 Task: Add the task  Add support for video conferencing to the web application to the section Breakaway in the project TrackForge and add a Due Date to the respective task as 2024/04/12.
Action: Mouse moved to (417, 204)
Screenshot: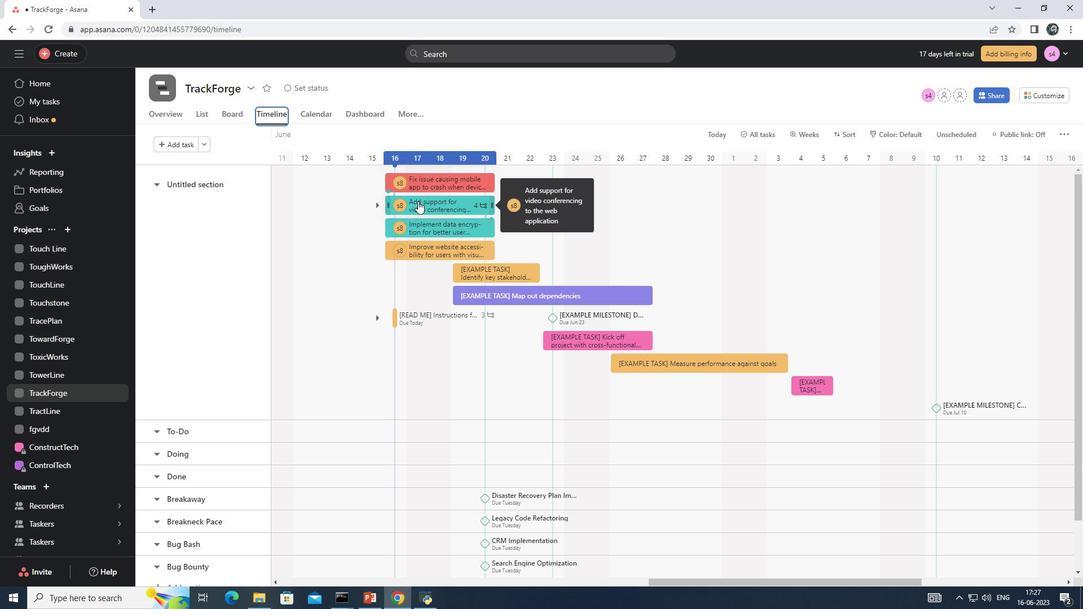 
Action: Mouse pressed left at (417, 204)
Screenshot: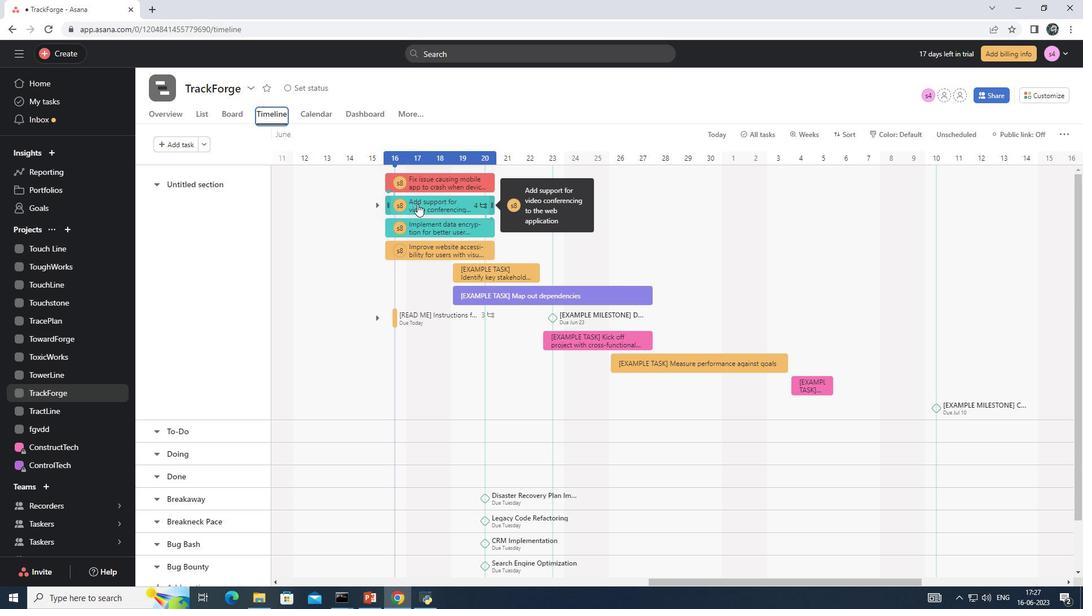 
Action: Mouse moved to (383, 478)
Screenshot: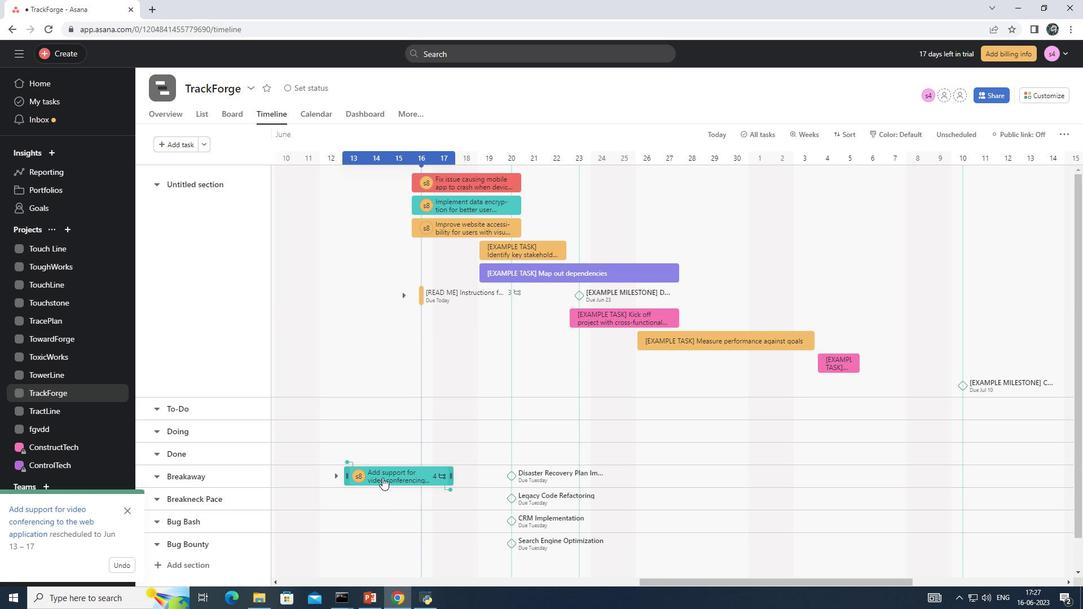 
Action: Mouse pressed left at (383, 478)
Screenshot: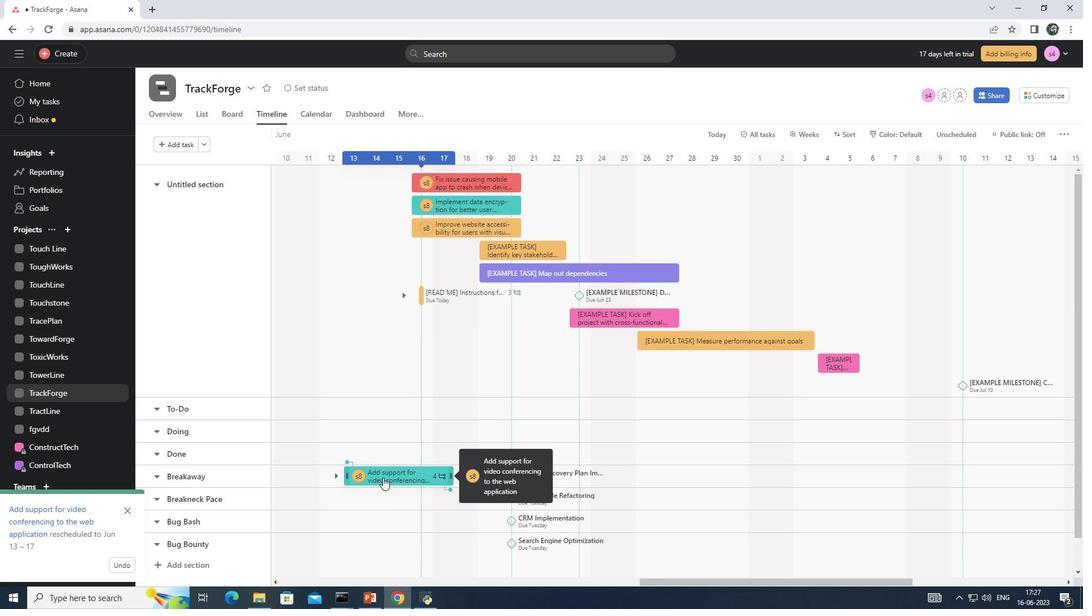 
Action: Mouse moved to (847, 245)
Screenshot: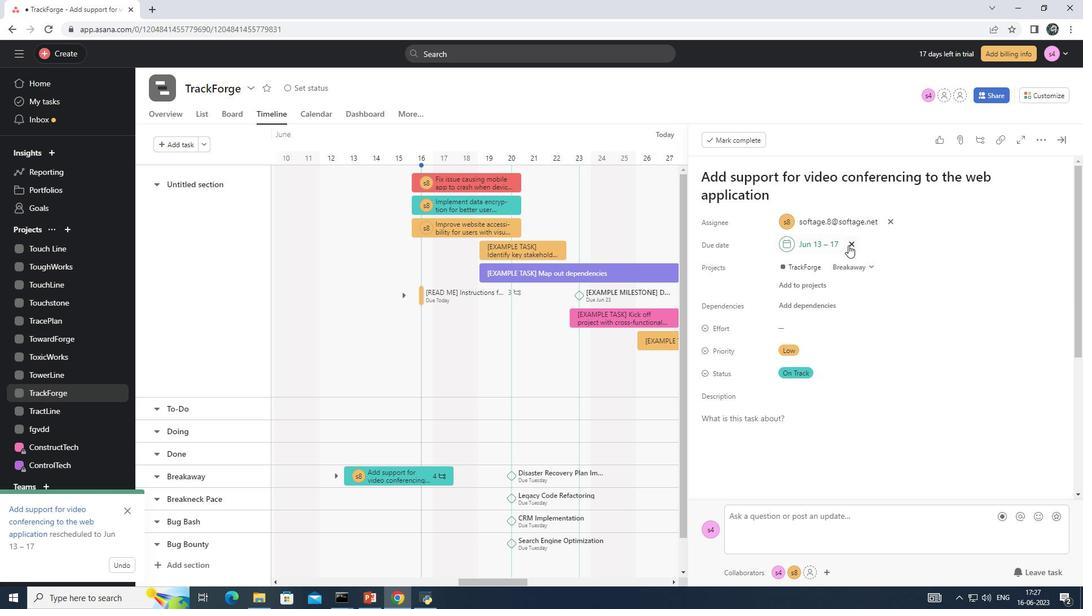 
Action: Mouse pressed left at (847, 245)
Screenshot: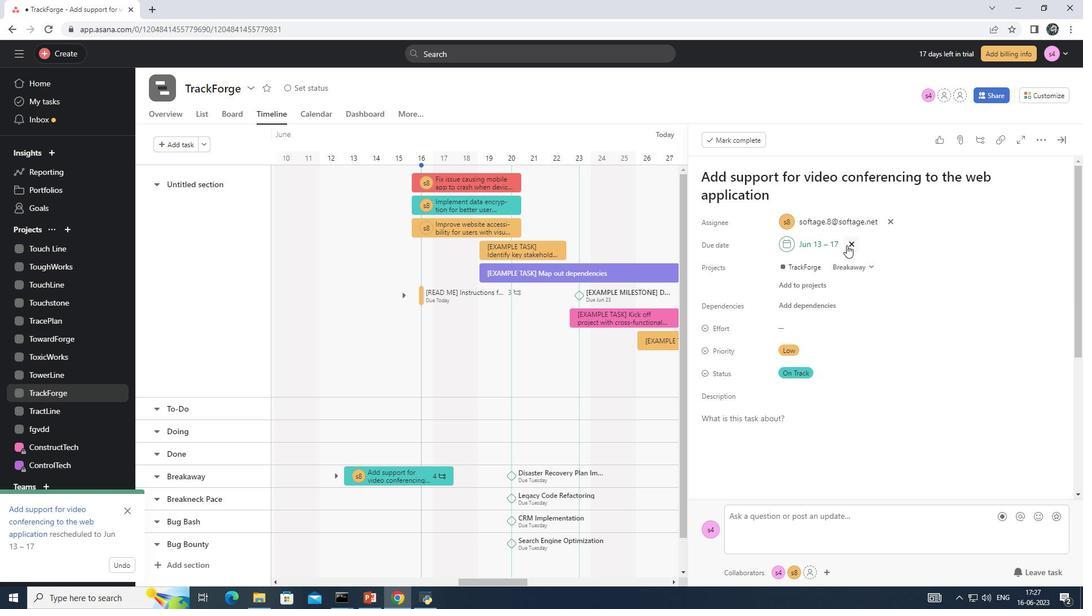 
Action: Mouse moved to (800, 245)
Screenshot: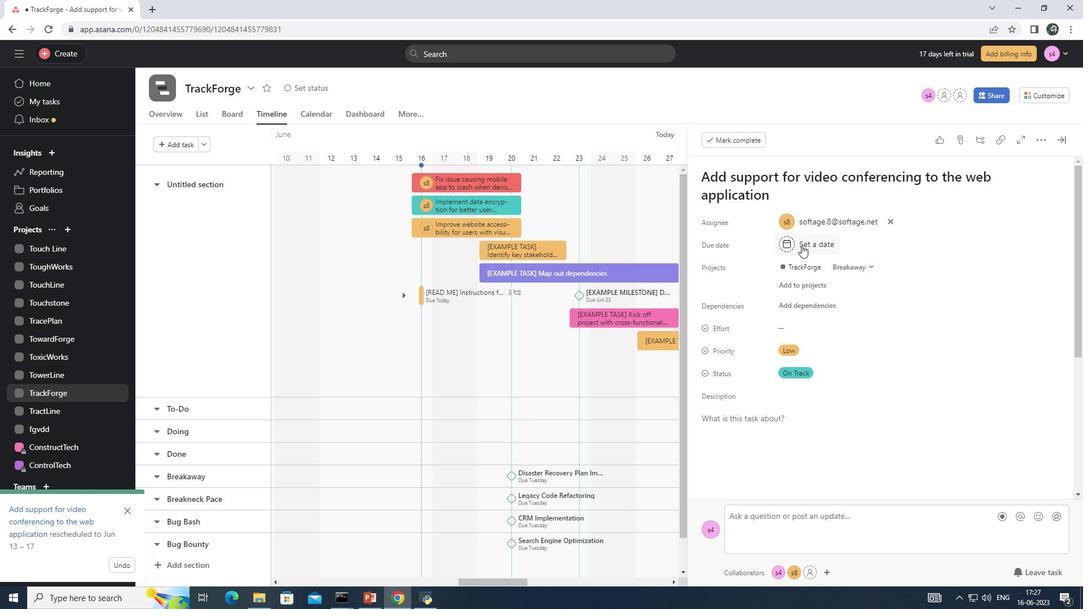 
Action: Mouse pressed left at (800, 245)
Screenshot: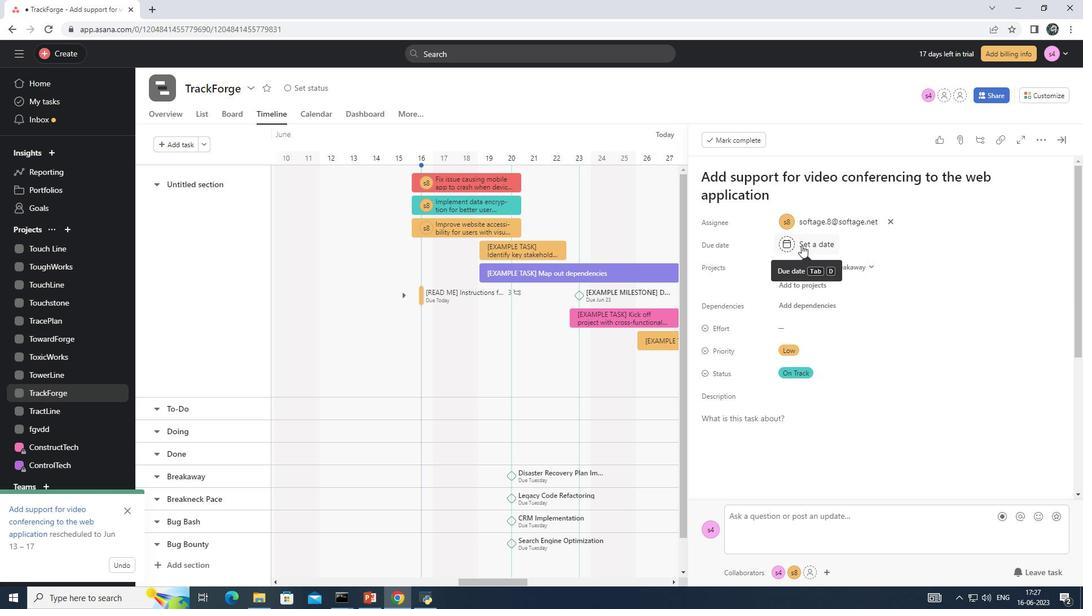 
Action: Mouse moved to (875, 275)
Screenshot: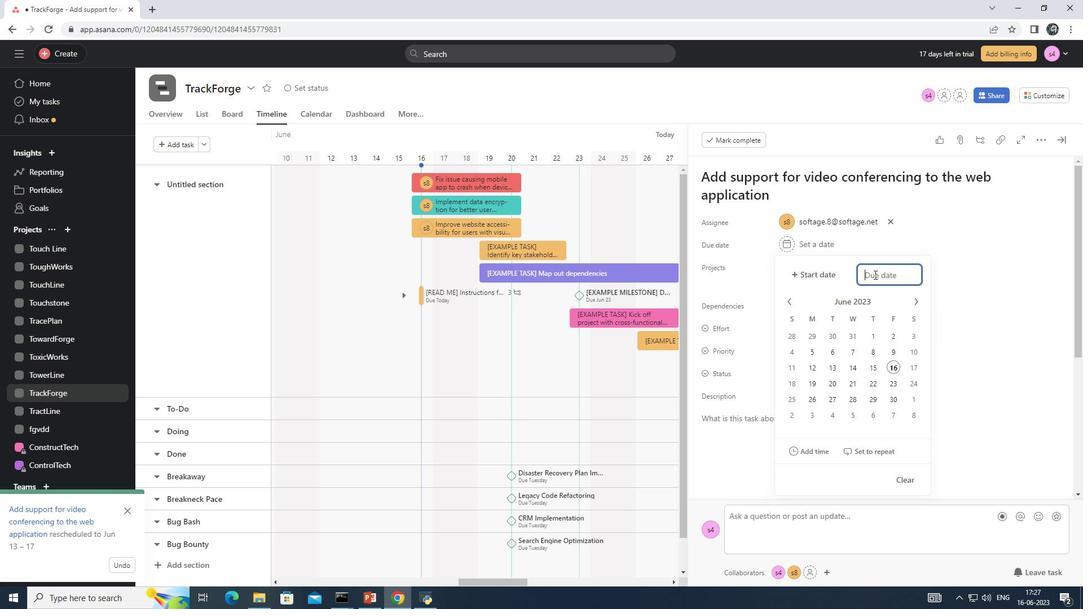 
Action: Key pressed 24/04/12<Key.backspace><Key.backspace><Key.backspace><Key.backspace><Key.backspace><Key.backspace><Key.backspace><Key.backspace>
Screenshot: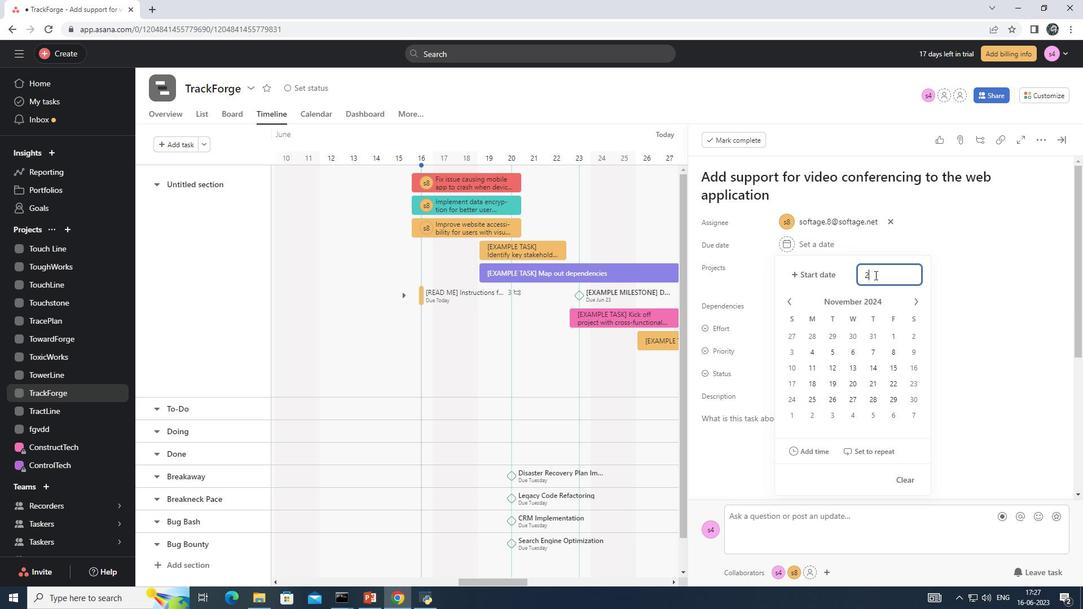 
Action: Mouse moved to (875, 275)
Screenshot: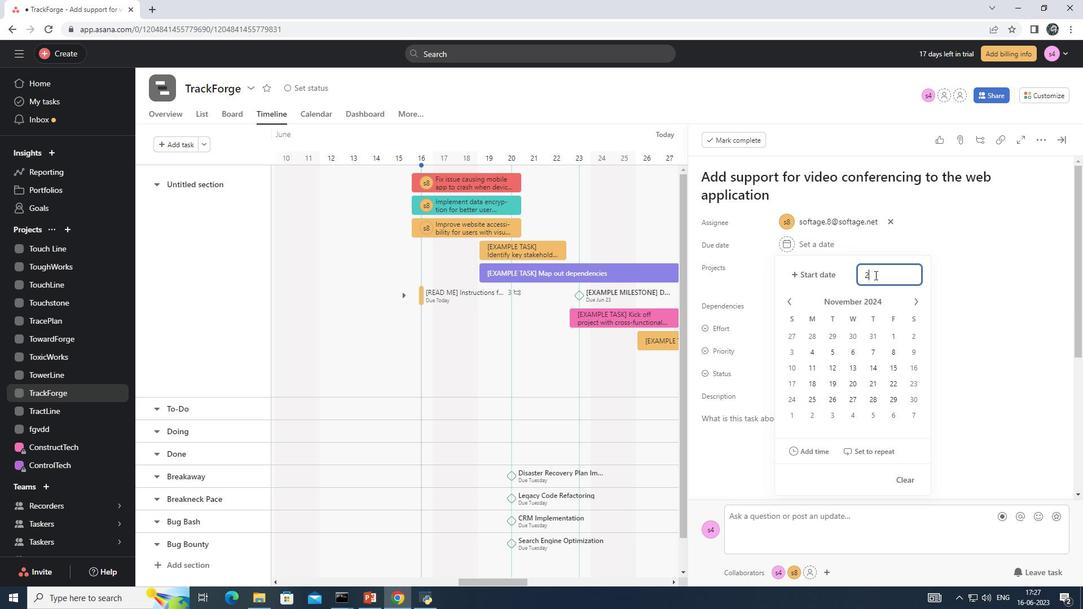 
Action: Key pressed <Key.backspace>
Screenshot: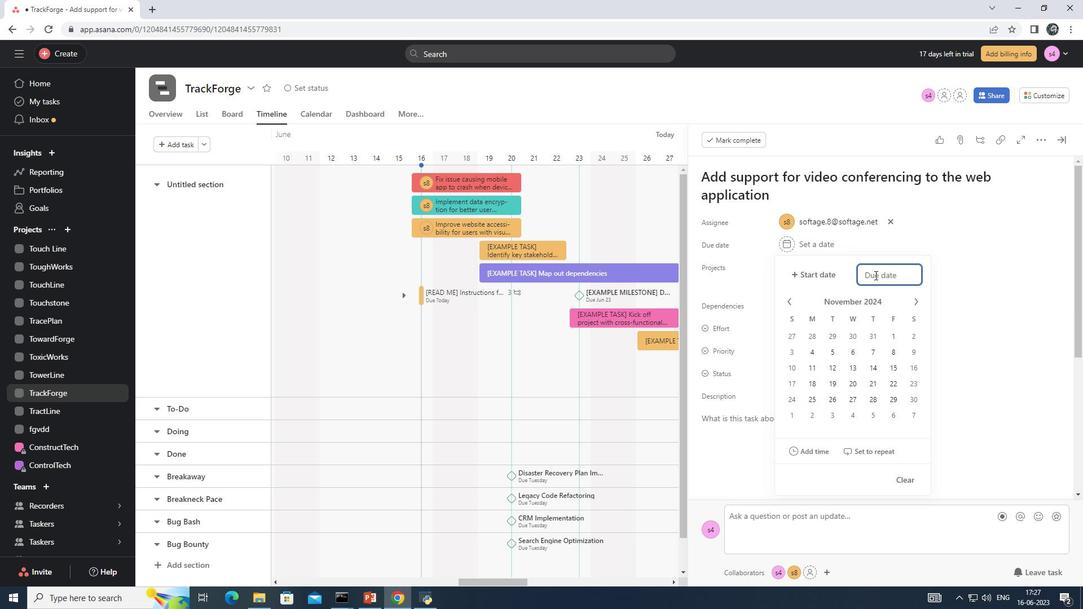
Action: Mouse moved to (914, 302)
Screenshot: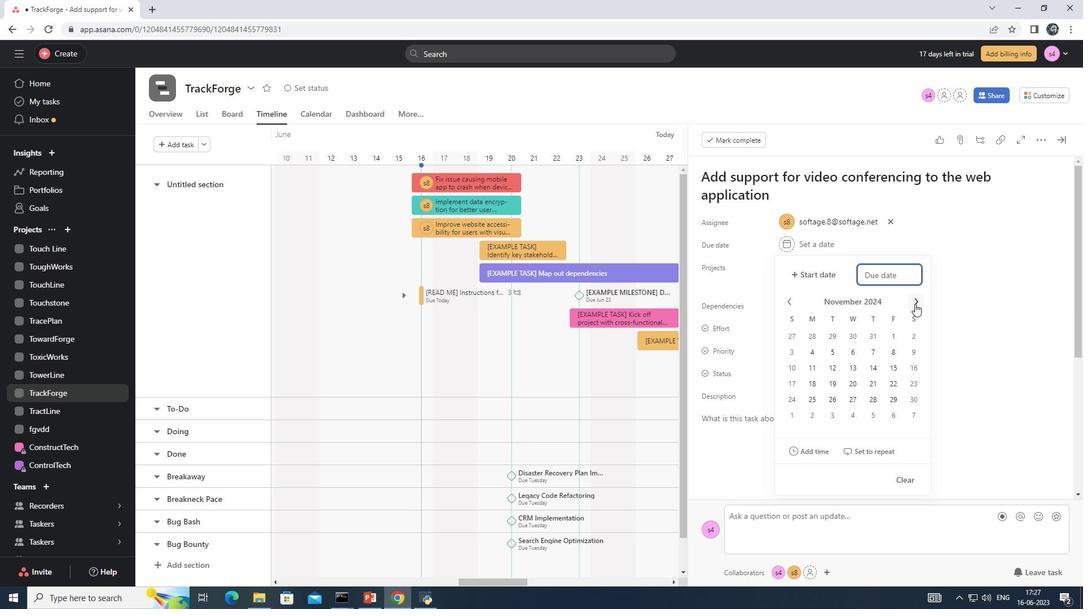 
Action: Key pressed 2024/04/12
Screenshot: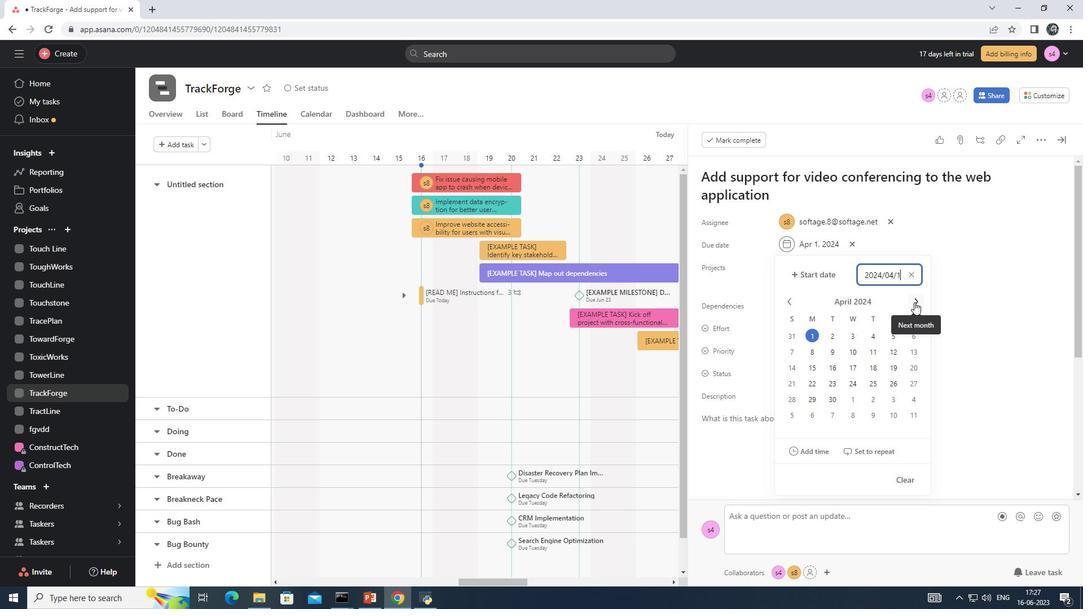 
Action: Mouse moved to (961, 353)
Screenshot: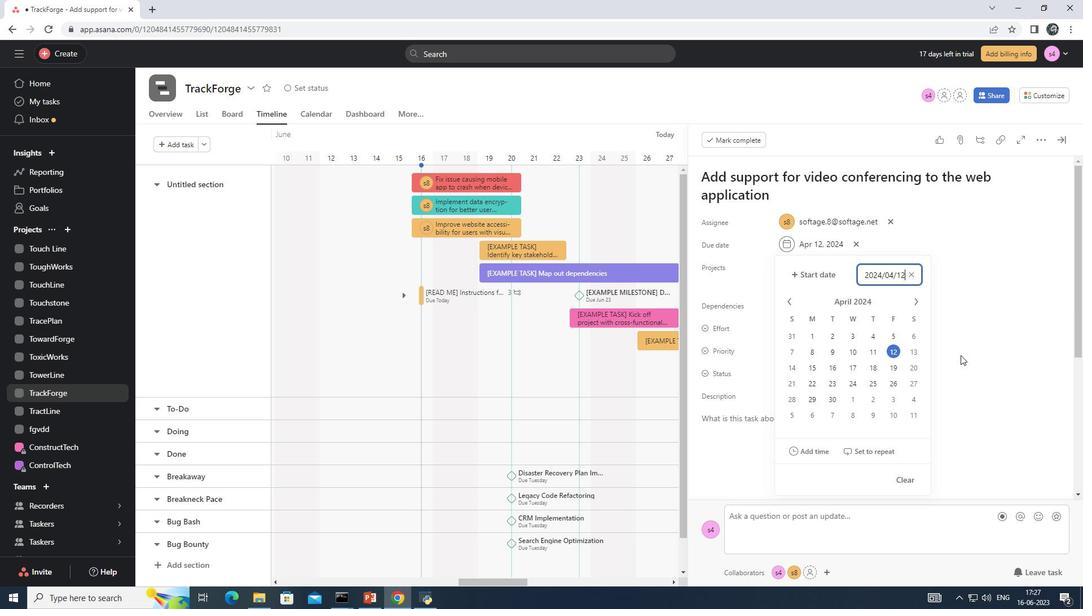 
Action: Mouse pressed left at (961, 353)
Screenshot: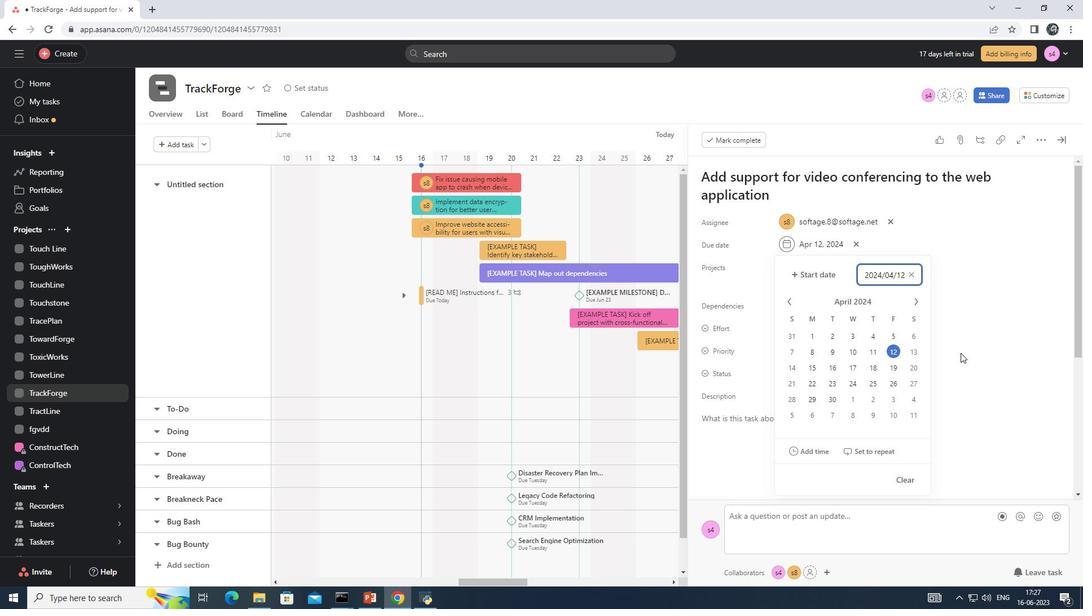 
Action: Mouse moved to (901, 383)
Screenshot: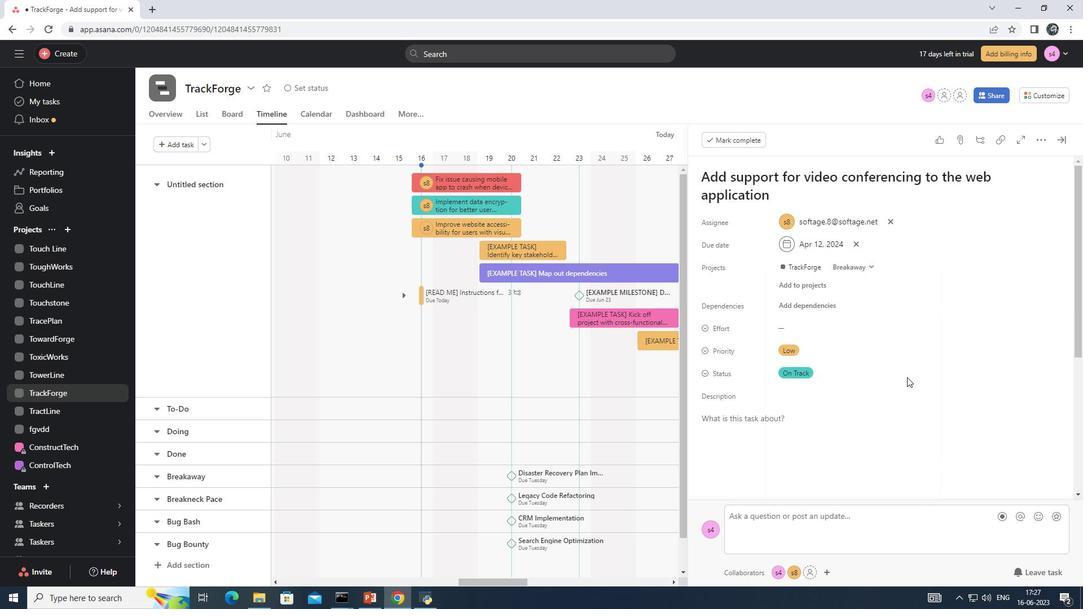 
Action: Mouse scrolled (901, 383) with delta (0, 0)
Screenshot: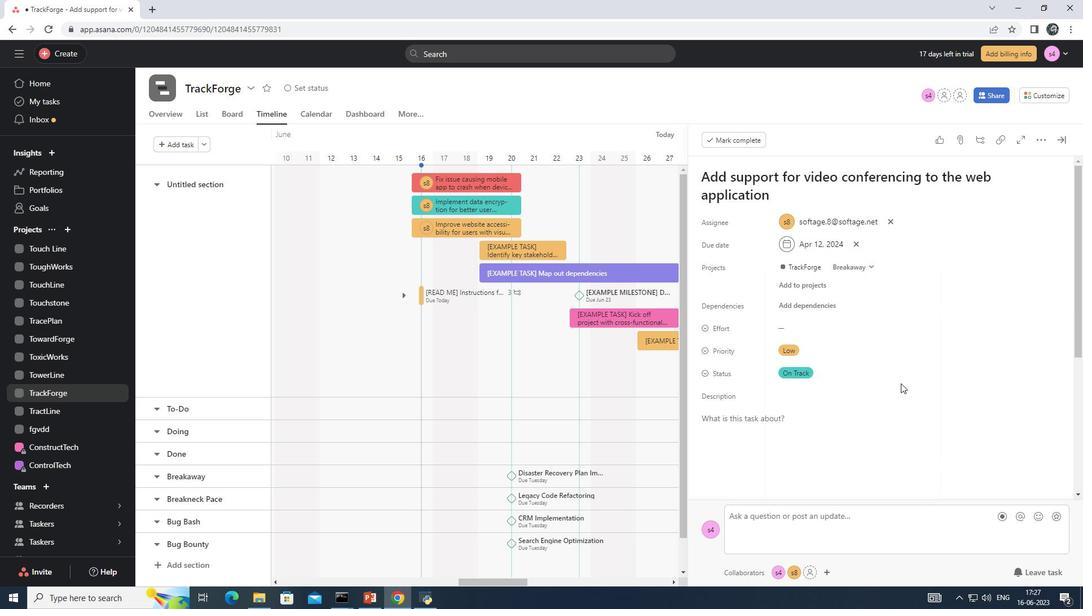 
Action: Mouse scrolled (901, 384) with delta (0, 0)
Screenshot: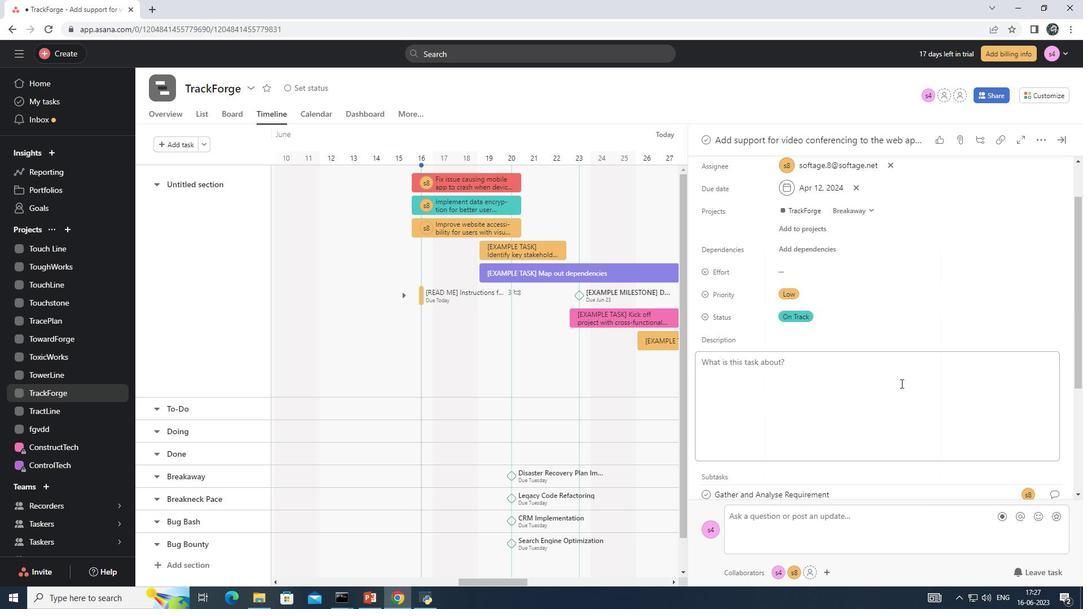 
Action: Mouse scrolled (901, 384) with delta (0, 0)
Screenshot: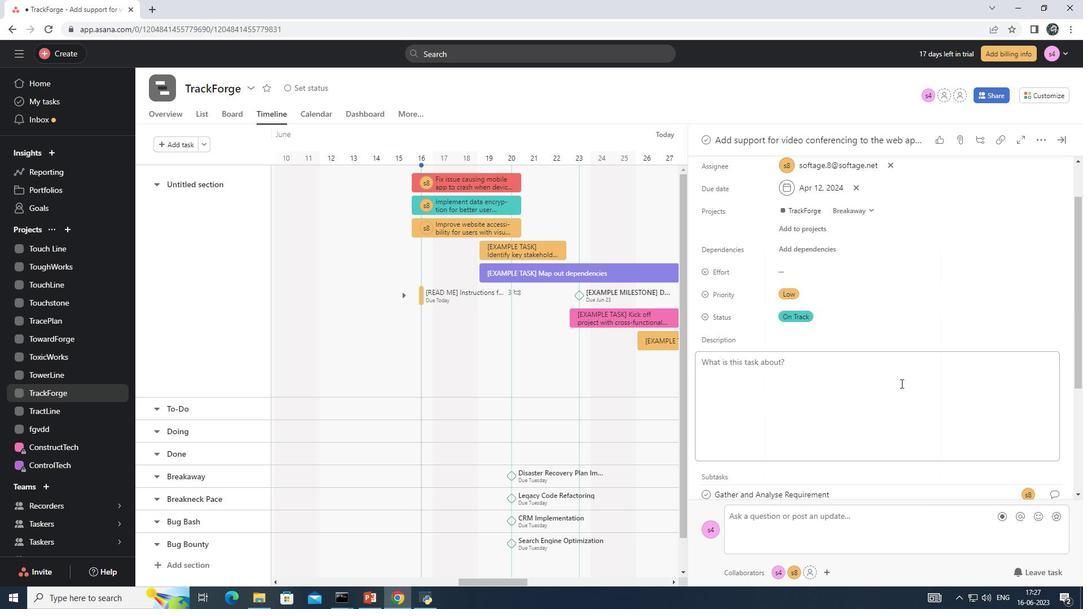 
Action: Mouse scrolled (901, 384) with delta (0, 0)
Screenshot: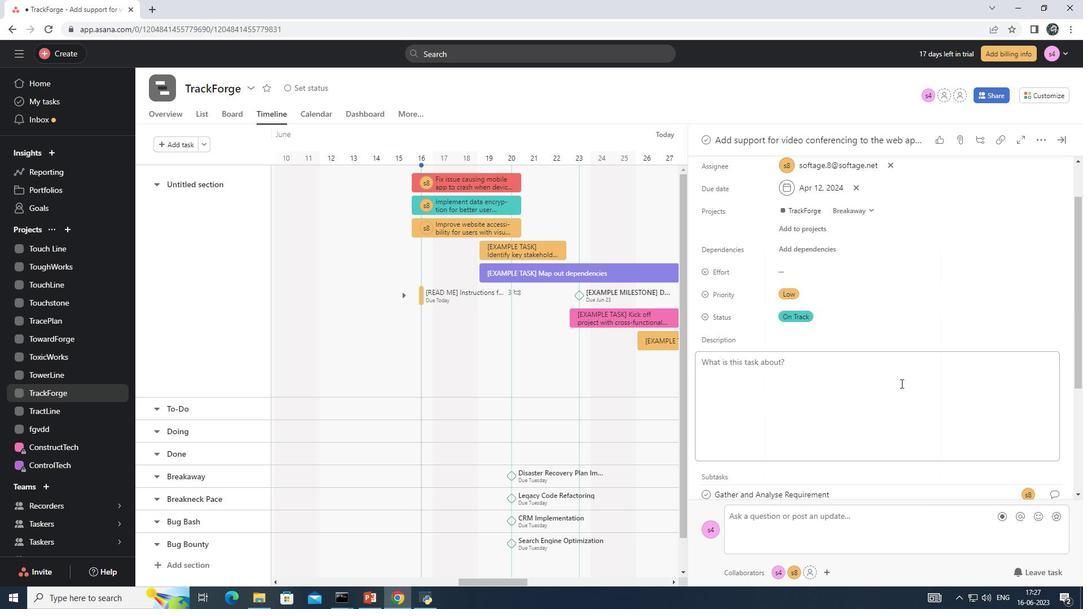 
